 Task: Create Board Sales Forecasting to Workspace Business Development. Create Board Brand Strategy to Workspace Business Development. Create Board Customer Service Ticket Escalation and Resolution to Workspace Business Development
Action: Mouse moved to (350, 82)
Screenshot: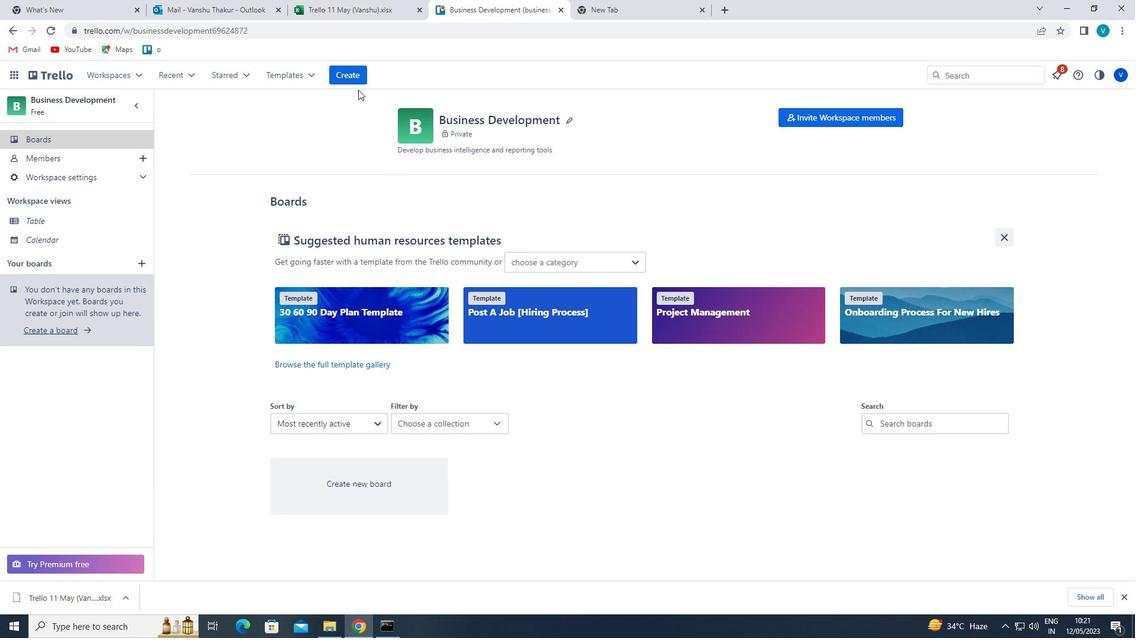 
Action: Mouse pressed left at (350, 82)
Screenshot: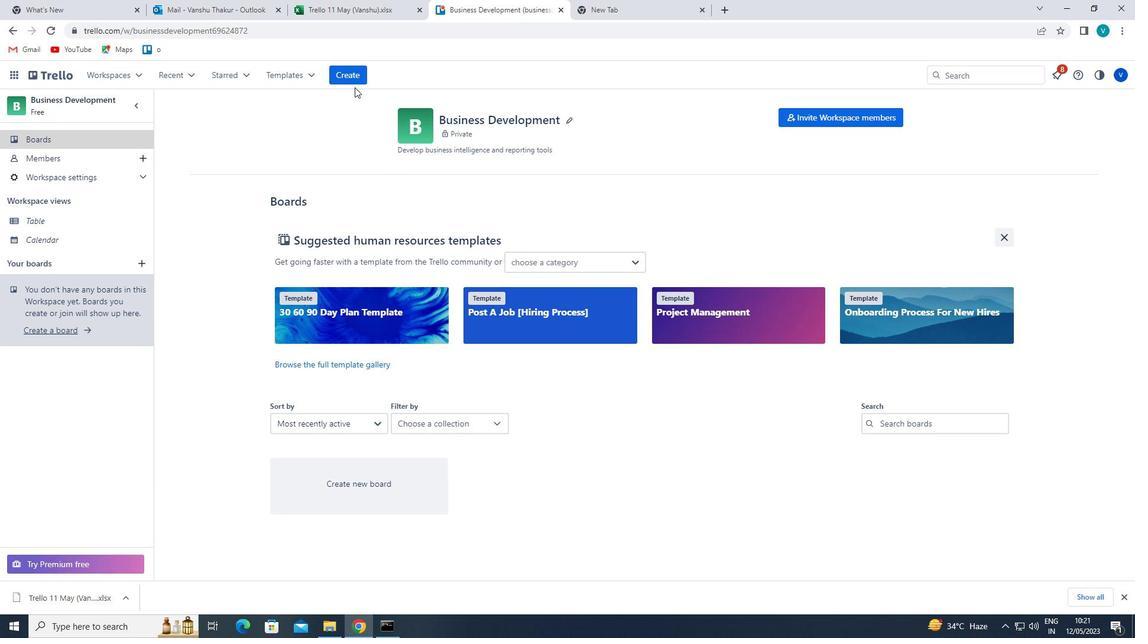
Action: Mouse moved to (379, 109)
Screenshot: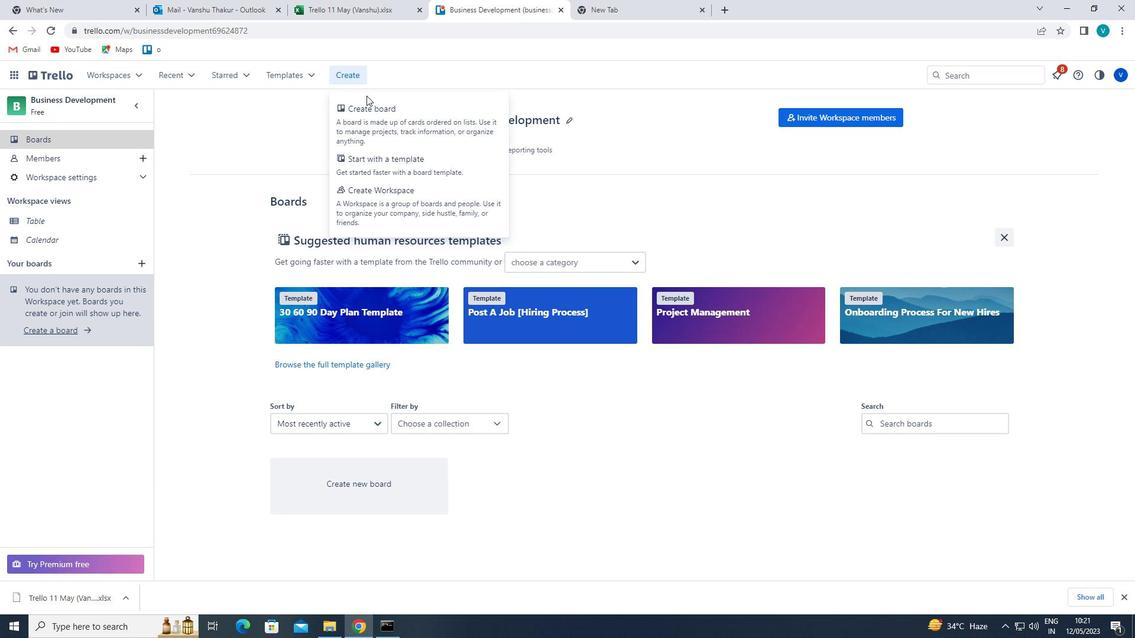 
Action: Mouse pressed left at (379, 109)
Screenshot: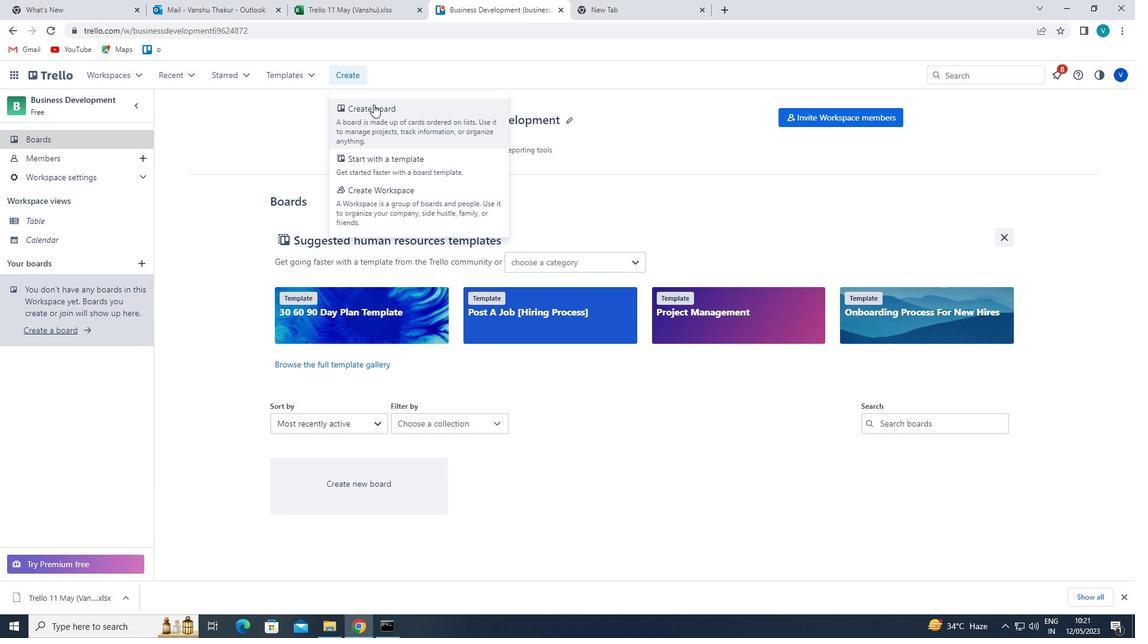 
Action: Mouse moved to (403, 286)
Screenshot: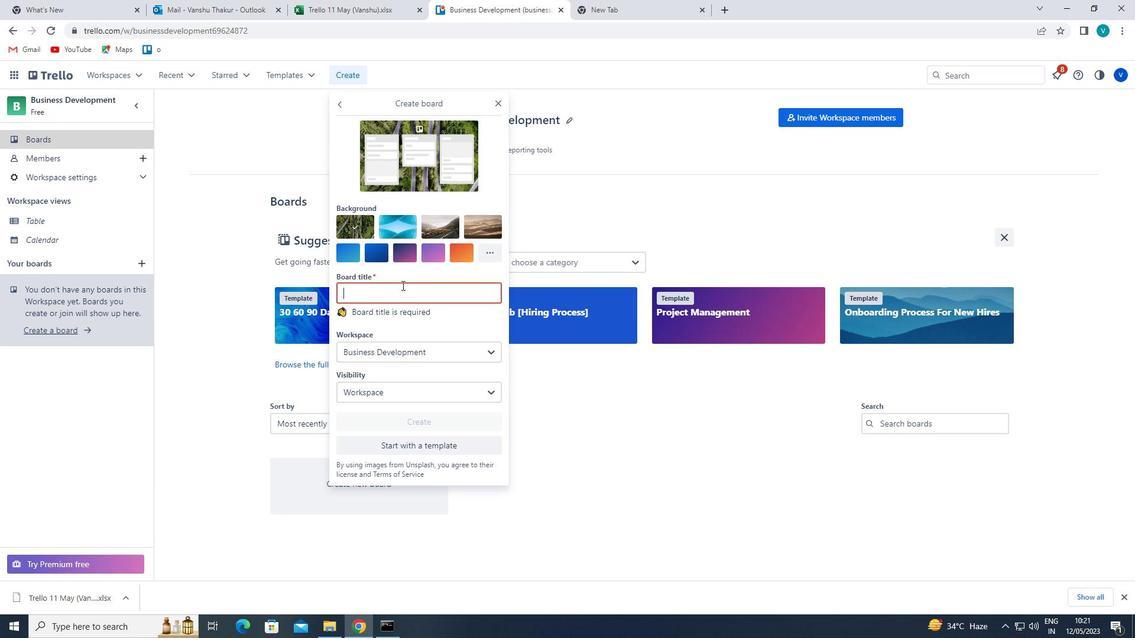 
Action: Mouse pressed left at (403, 286)
Screenshot: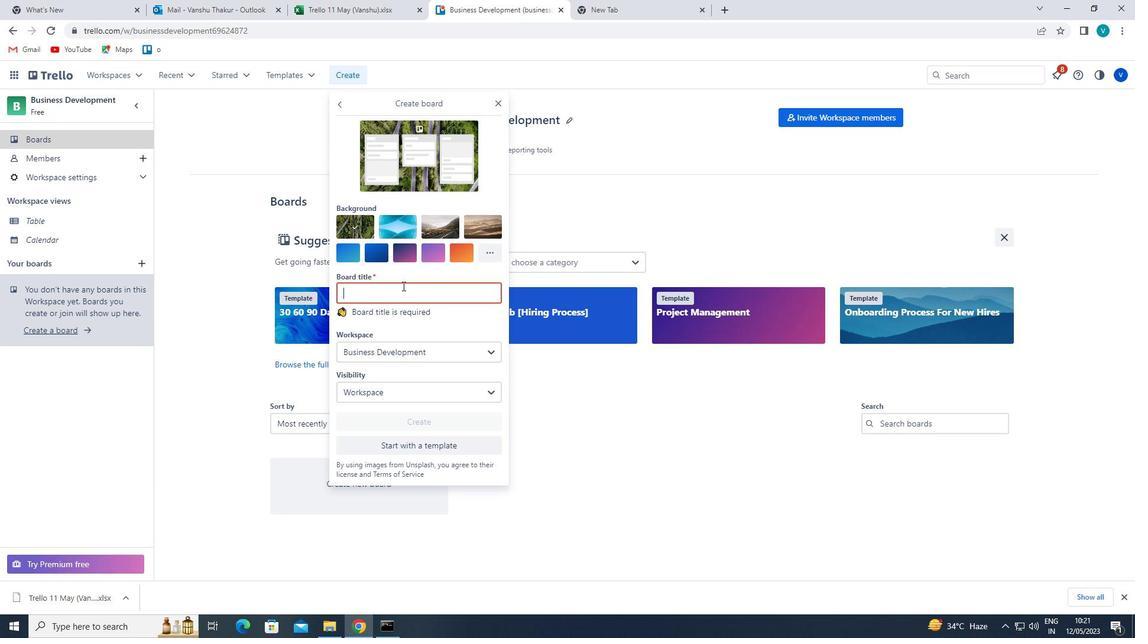 
Action: Key pressed <Key.shift>SALES<Key.space><Key.shift>FORECASTING
Screenshot: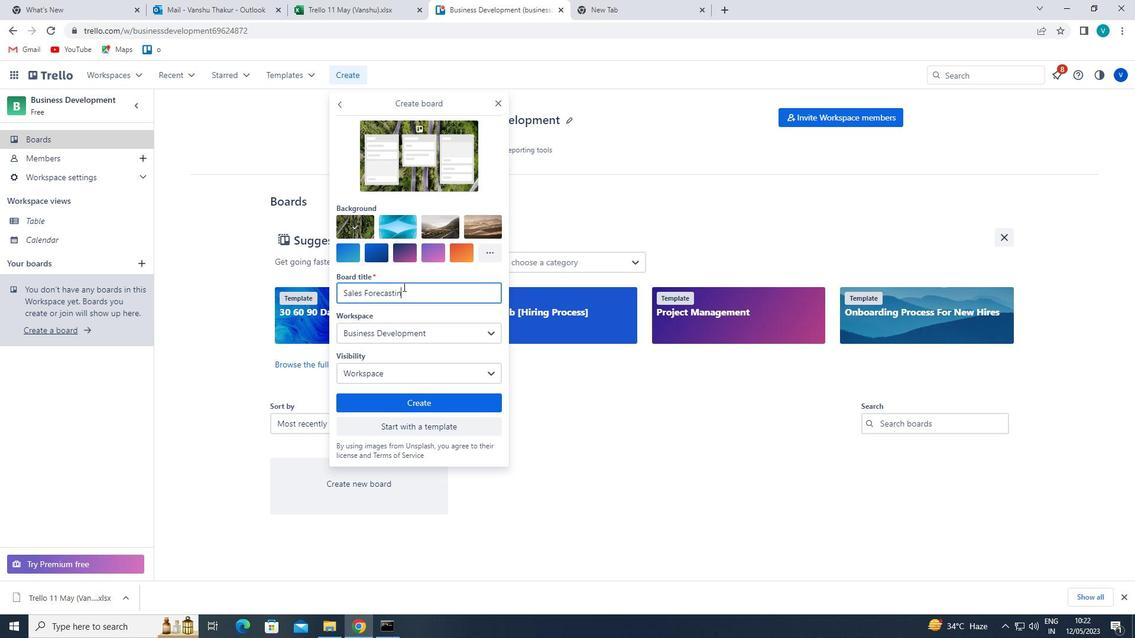 
Action: Mouse moved to (403, 400)
Screenshot: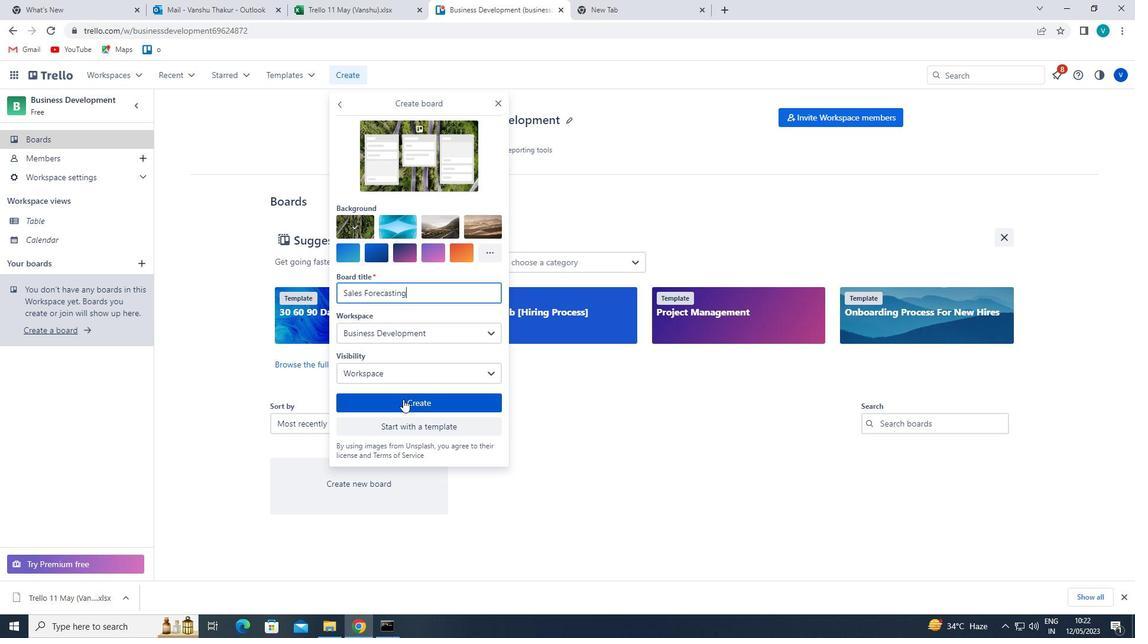 
Action: Mouse pressed left at (403, 400)
Screenshot: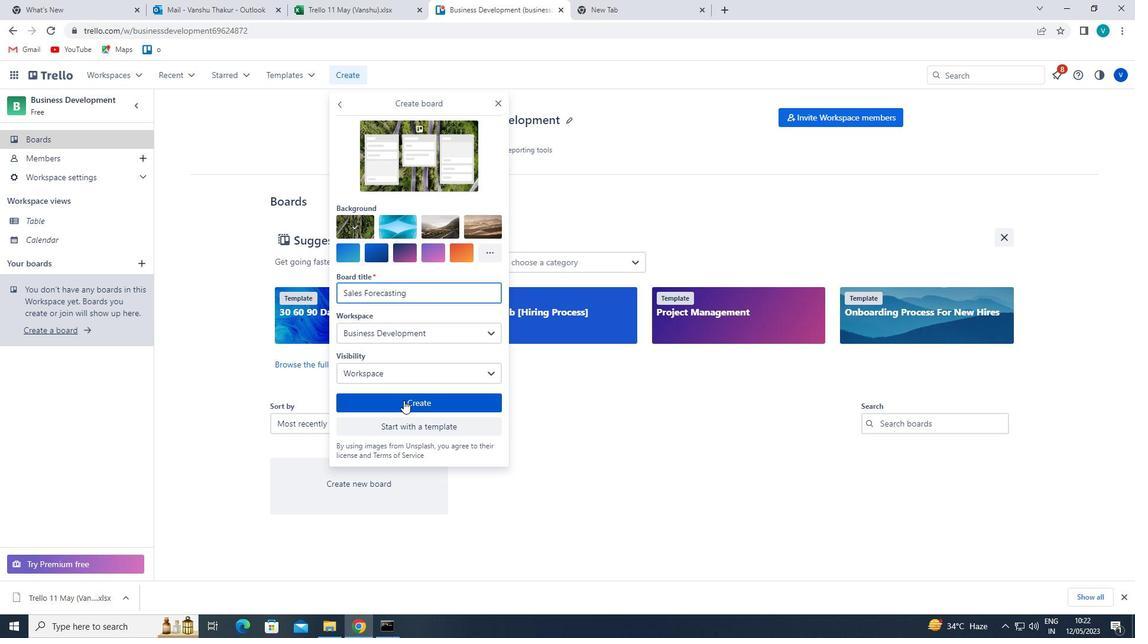 
Action: Mouse moved to (354, 75)
Screenshot: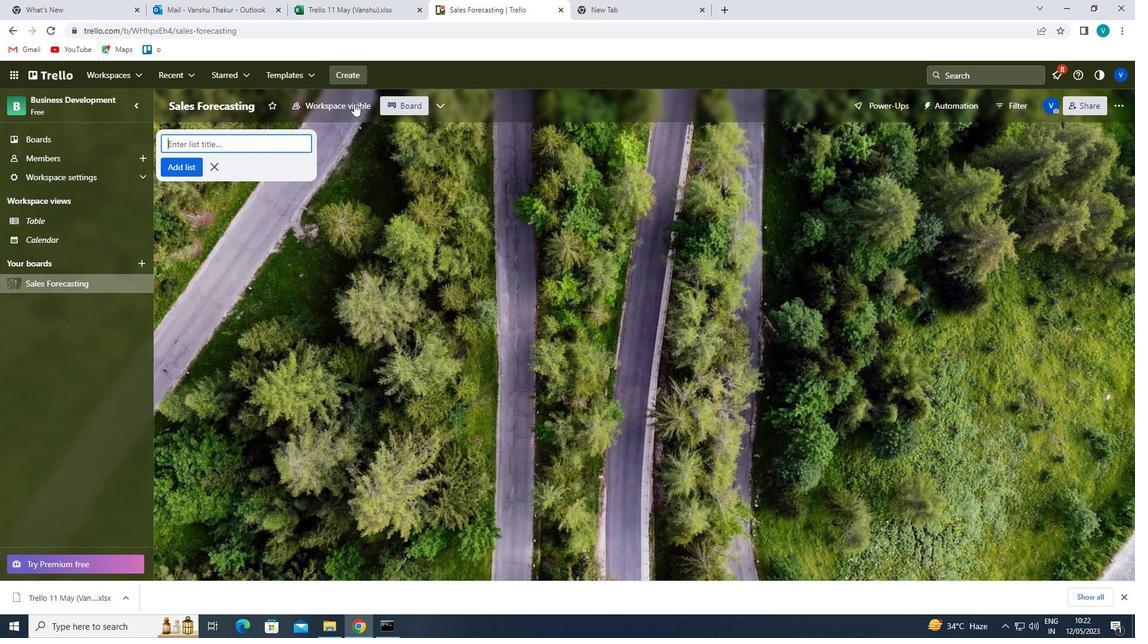 
Action: Mouse pressed left at (354, 75)
Screenshot: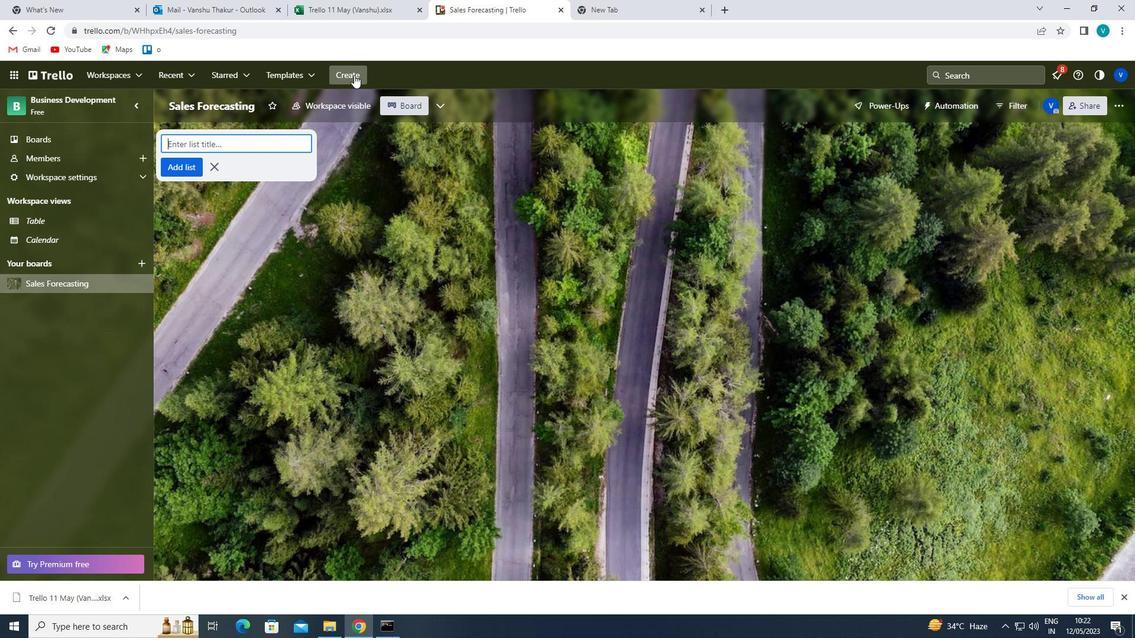 
Action: Mouse moved to (360, 112)
Screenshot: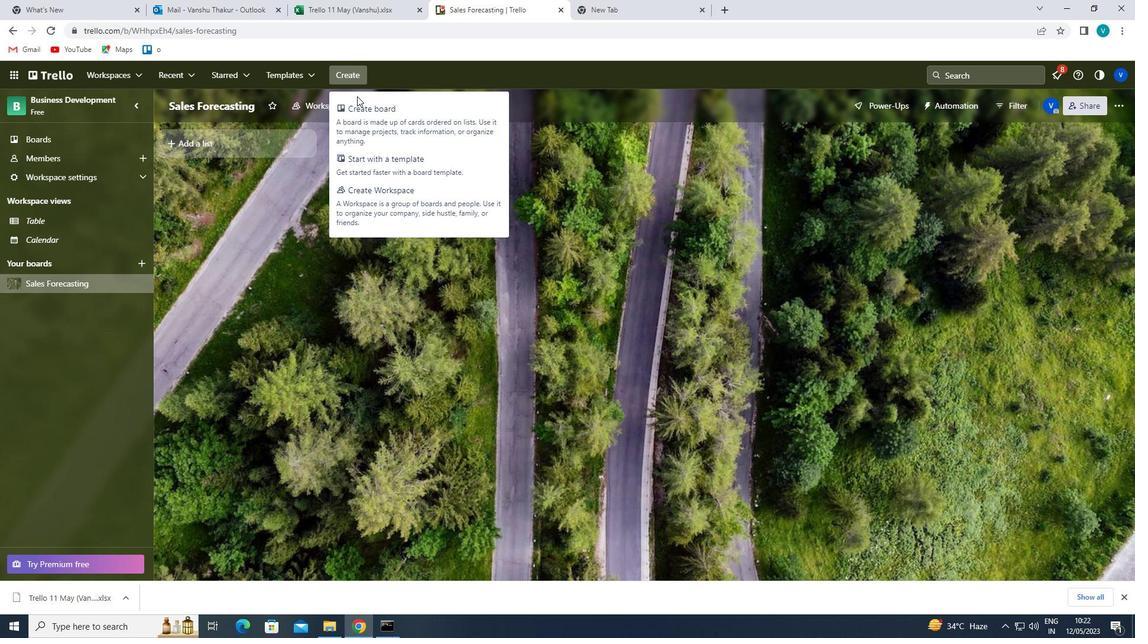 
Action: Mouse pressed left at (360, 112)
Screenshot: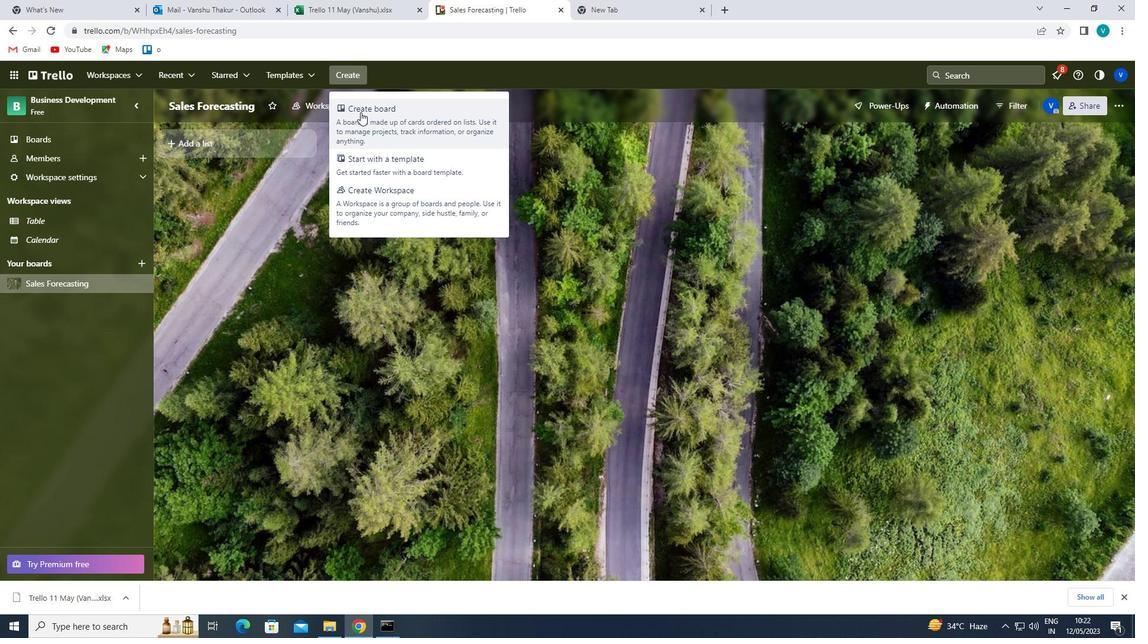 
Action: Mouse moved to (386, 292)
Screenshot: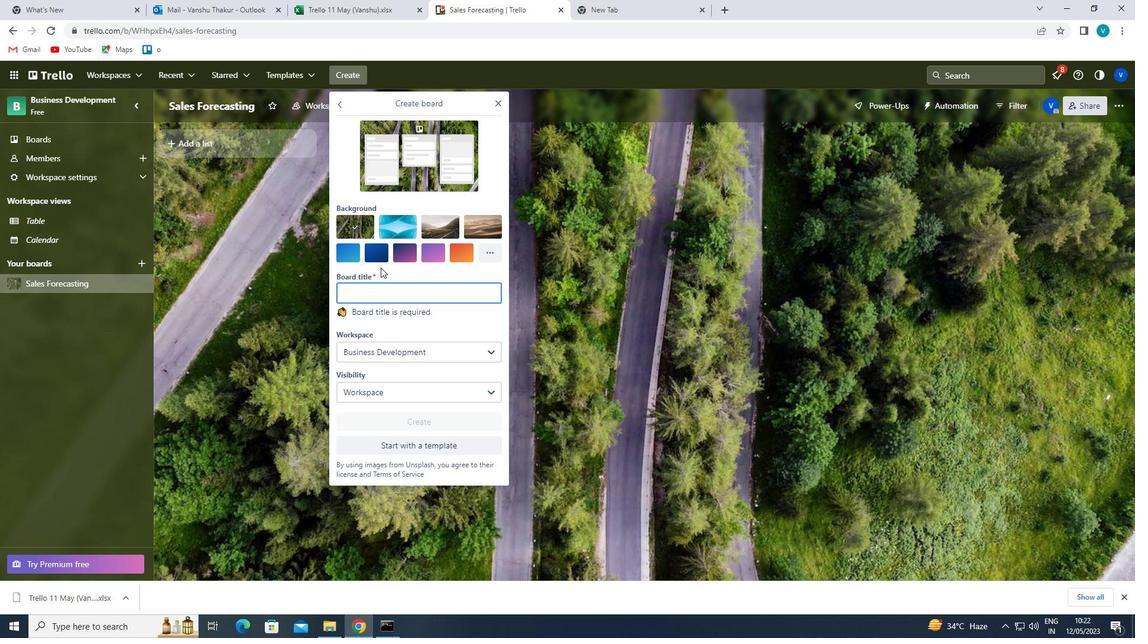 
Action: Mouse pressed left at (386, 292)
Screenshot: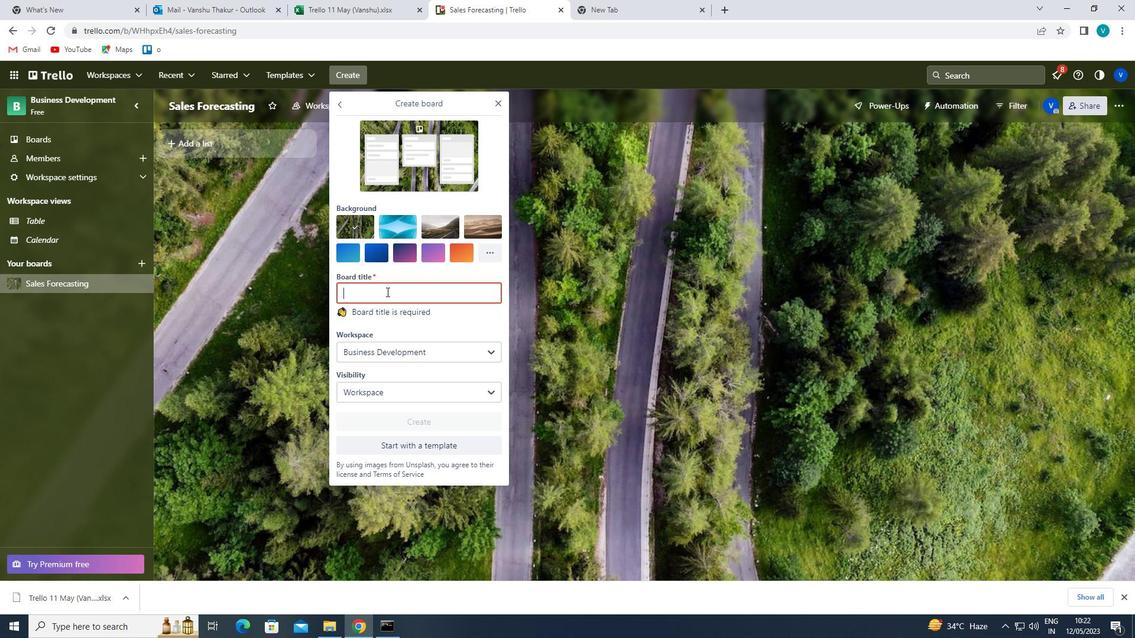 
Action: Key pressed <Key.shift>BRAND<Key.space><Key.shift>STRATEGY
Screenshot: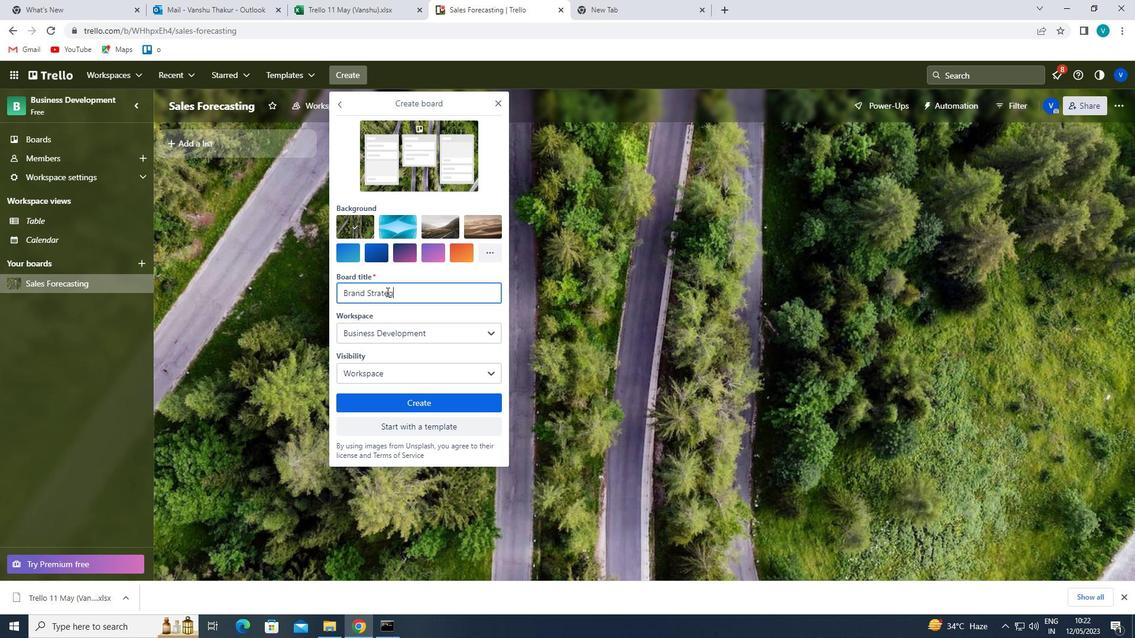 
Action: Mouse moved to (410, 403)
Screenshot: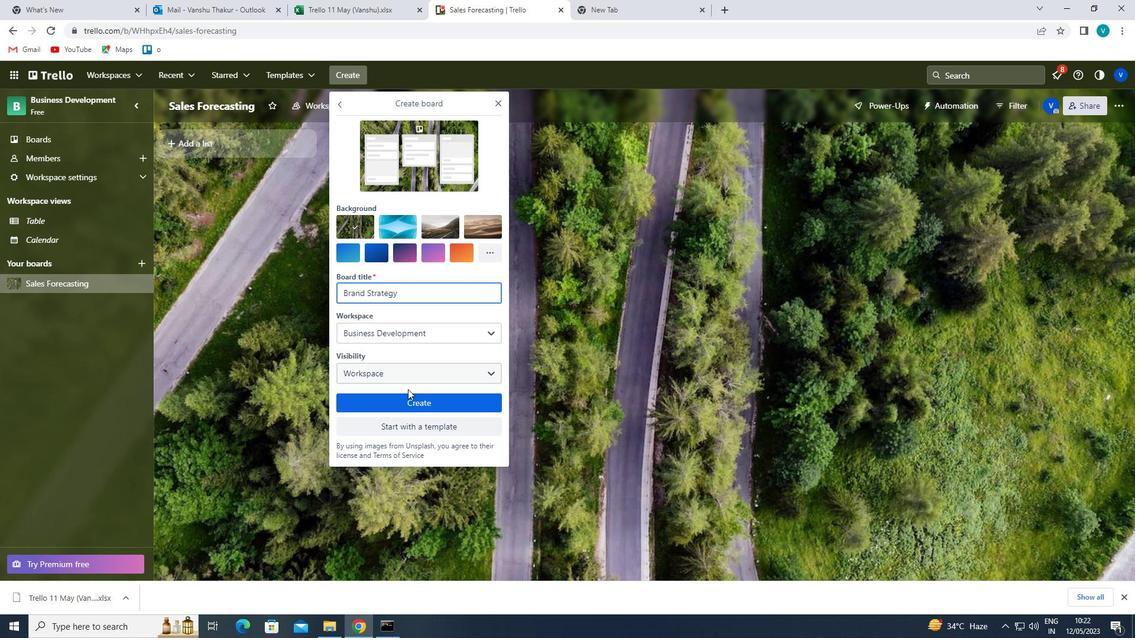 
Action: Mouse pressed left at (410, 403)
Screenshot: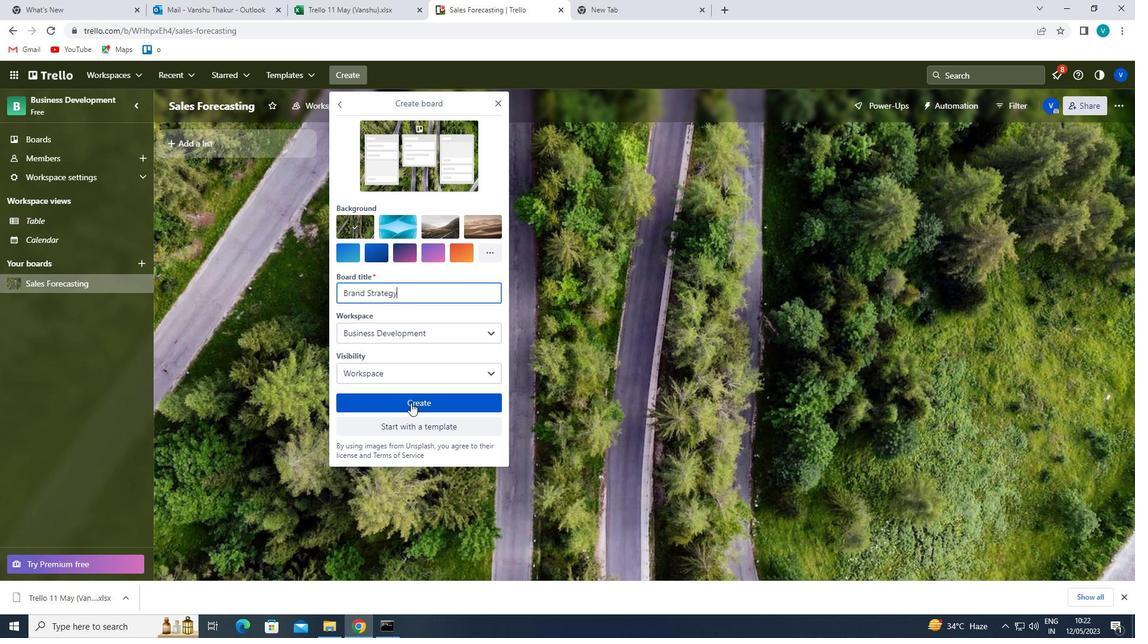 
Action: Mouse moved to (345, 70)
Screenshot: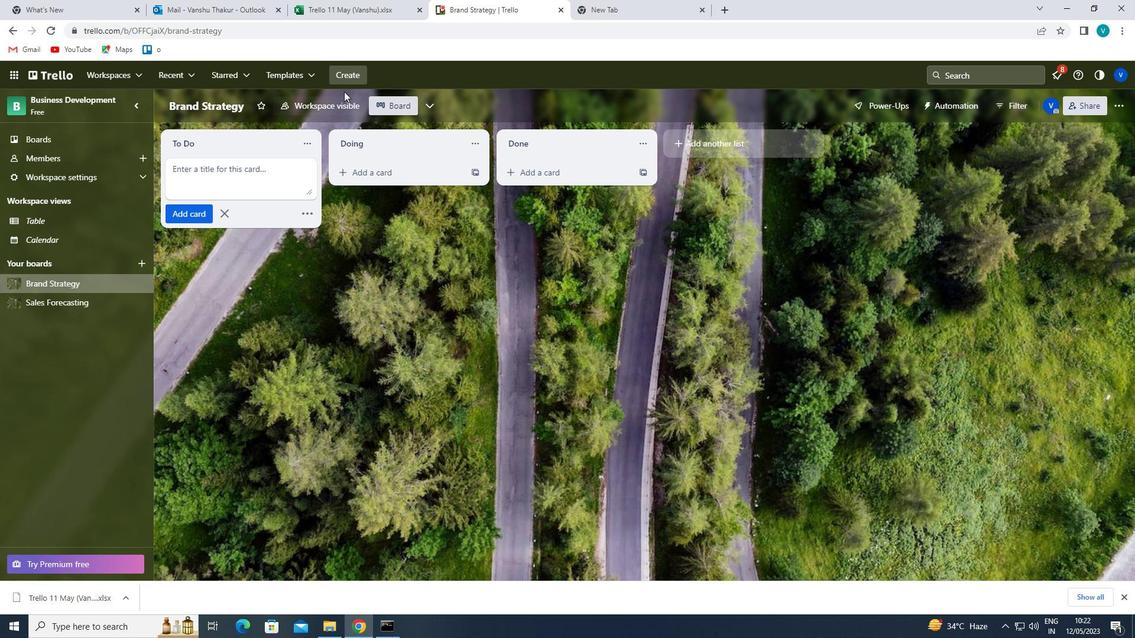 
Action: Mouse pressed left at (345, 70)
Screenshot: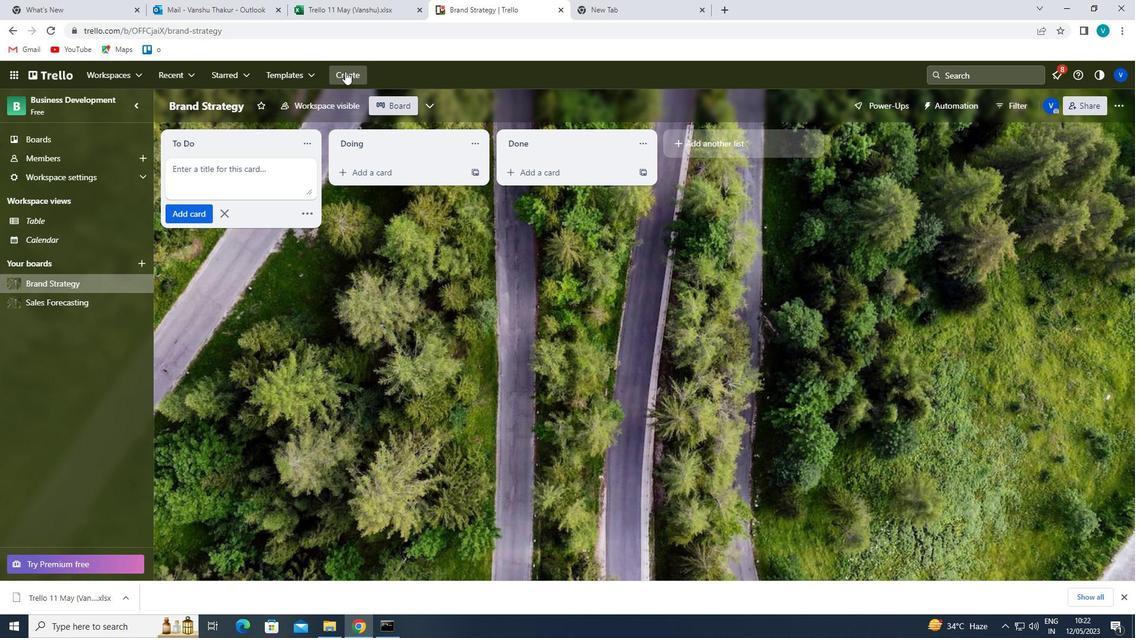 
Action: Mouse moved to (369, 120)
Screenshot: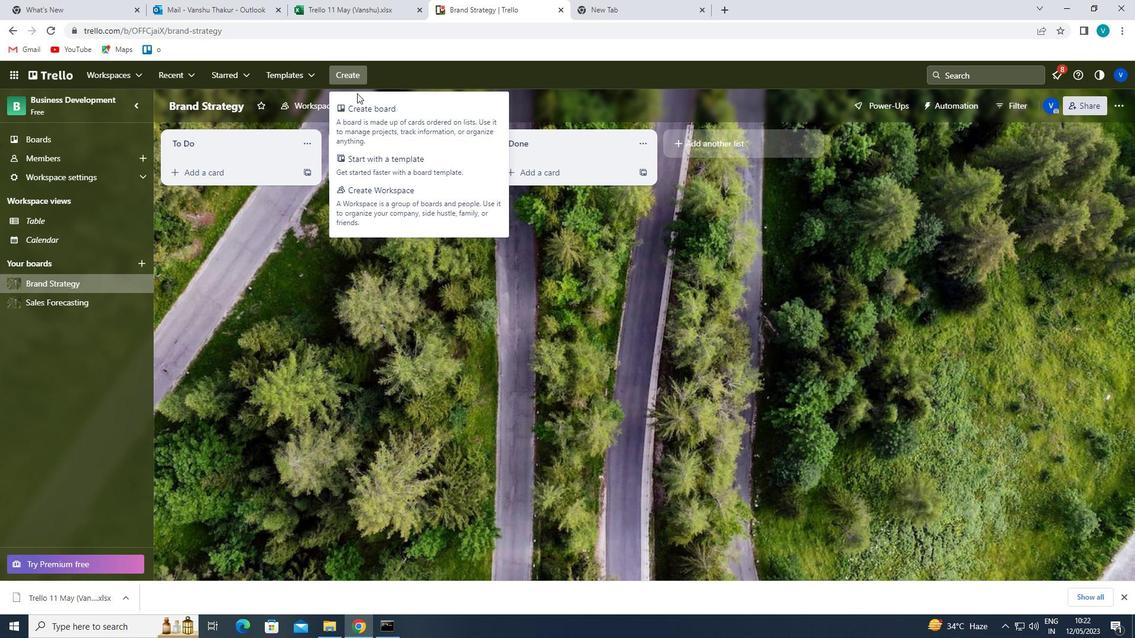 
Action: Mouse pressed left at (369, 120)
Screenshot: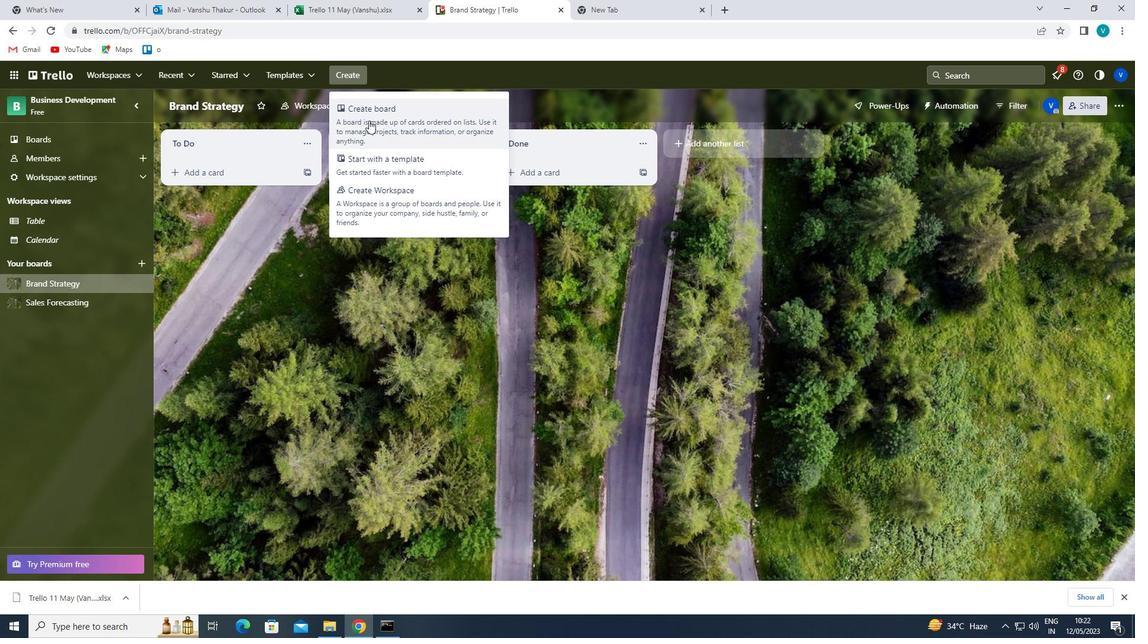 
Action: Mouse moved to (374, 286)
Screenshot: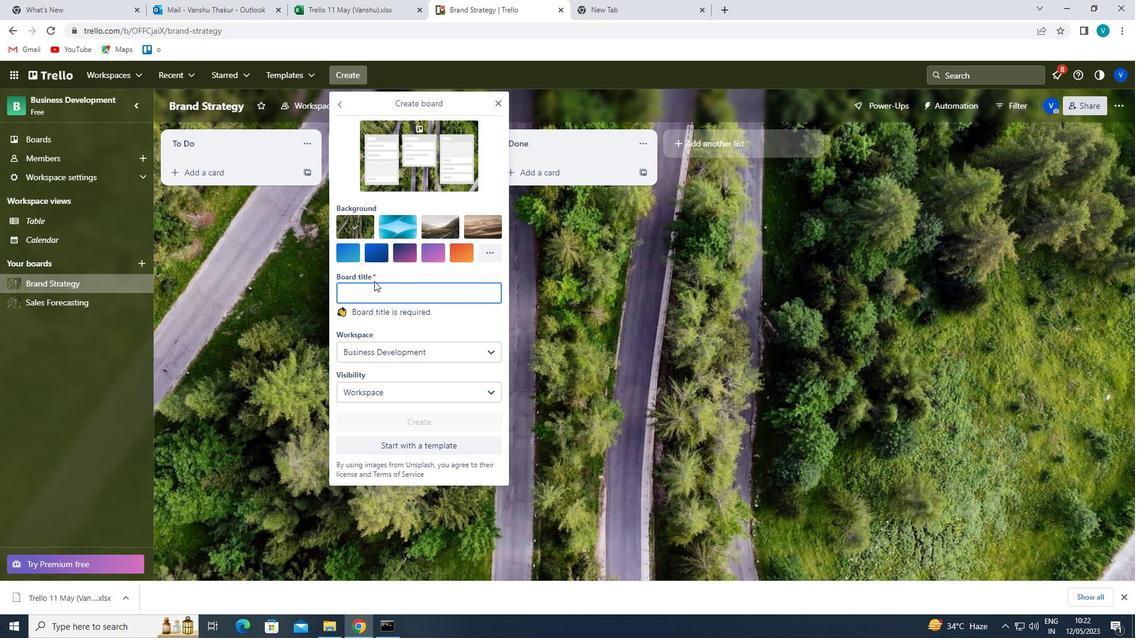 
Action: Mouse pressed left at (374, 286)
Screenshot: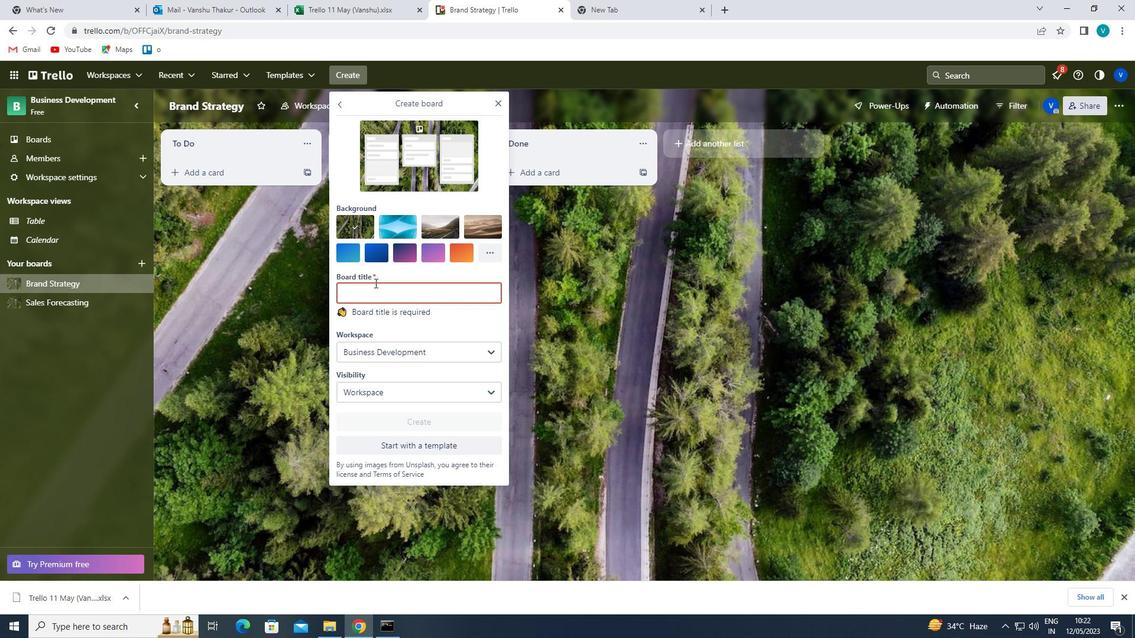 
Action: Key pressed <Key.shift>CUSTOMER<Key.space><Key.shift>SERVICE<Key.space><Key.shift>TICKET<Key.space><Key.shift>ESCALATION<Key.space>AND<Key.space><Key.shift>RESOLUTION
Screenshot: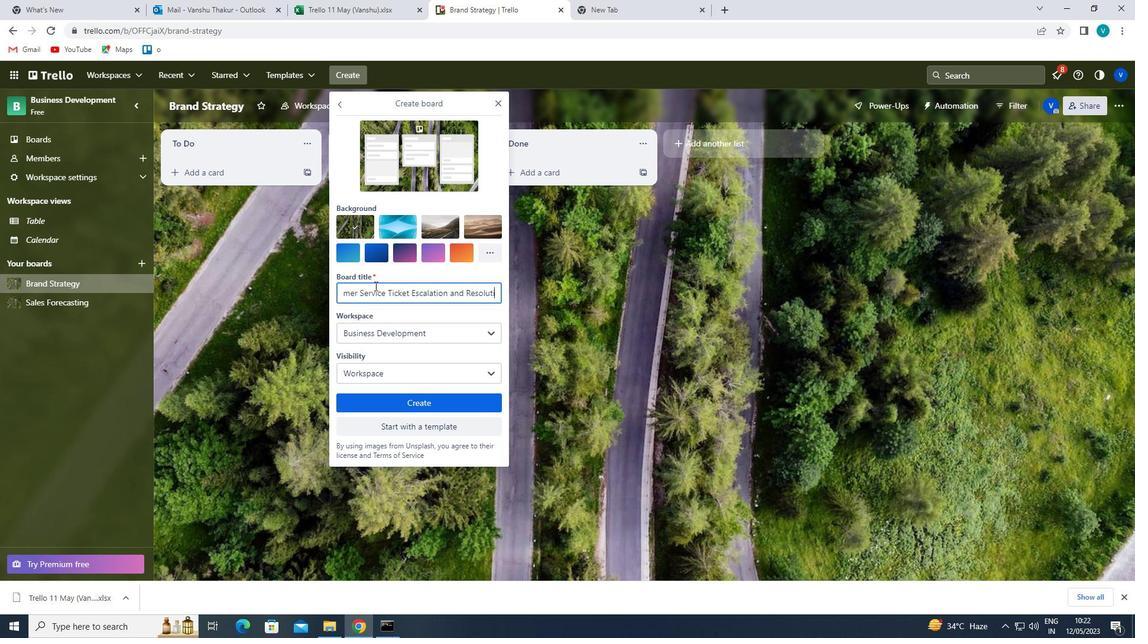 
Action: Mouse moved to (445, 401)
Screenshot: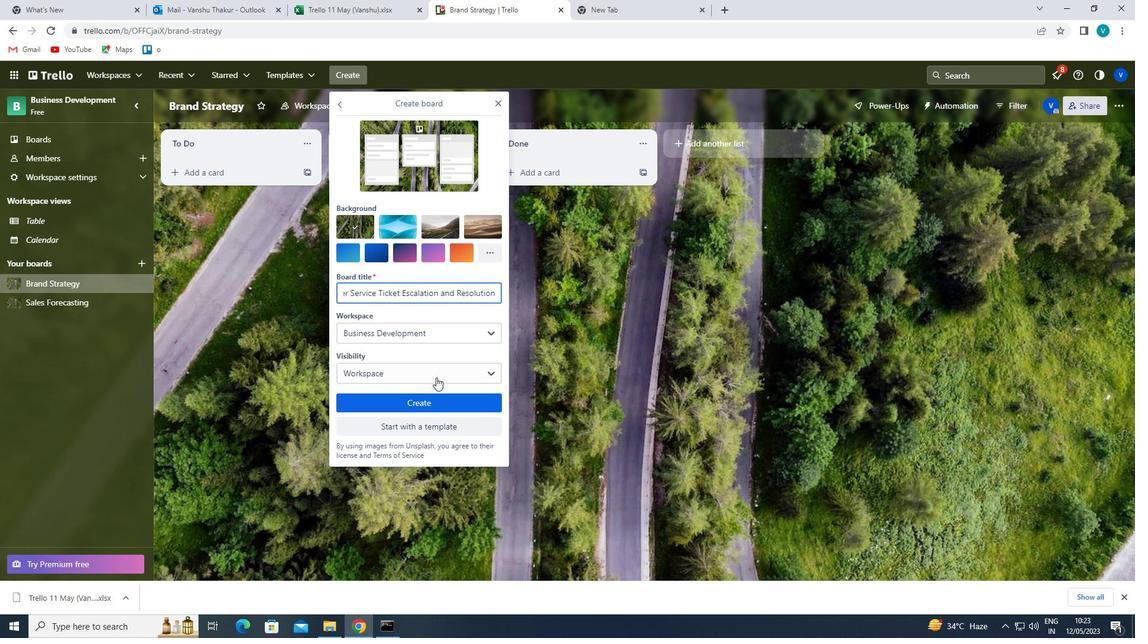 
Action: Mouse pressed left at (445, 401)
Screenshot: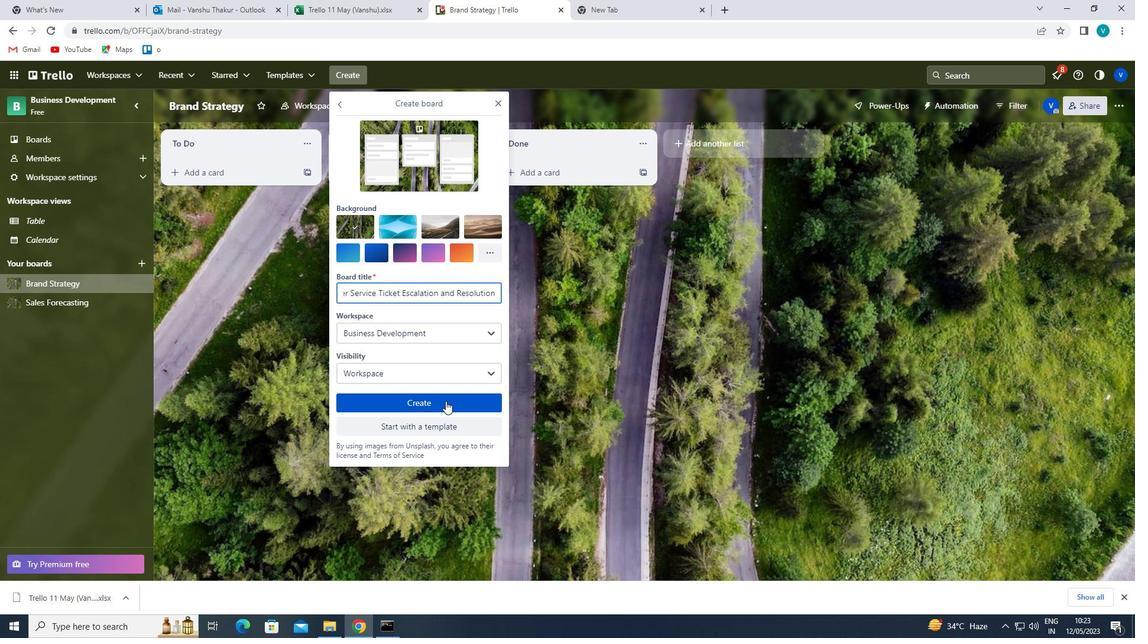 
